 Task: Create a due date automation trigger when advanced on, 2 hours before a card is due add basic without the blue label.
Action: Mouse moved to (856, 263)
Screenshot: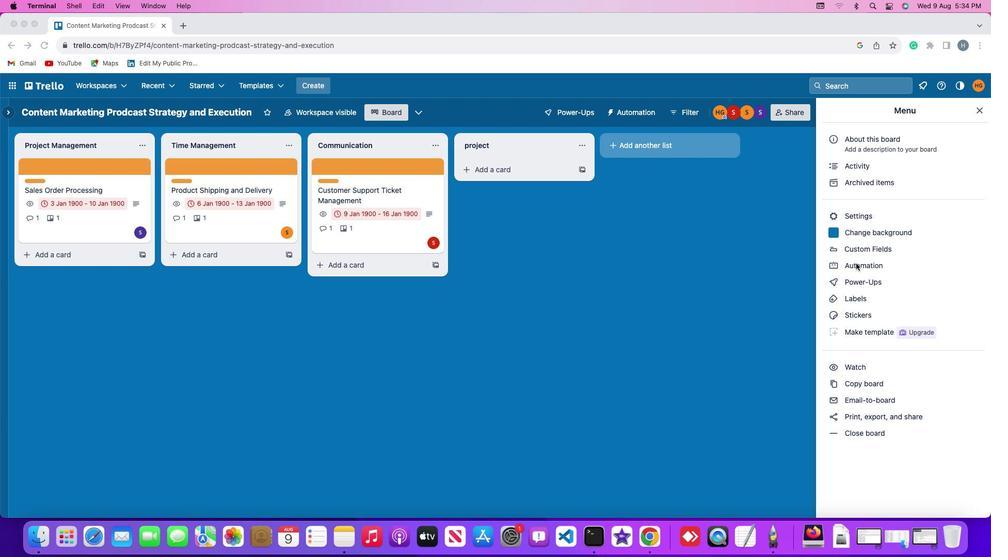 
Action: Mouse pressed left at (856, 263)
Screenshot: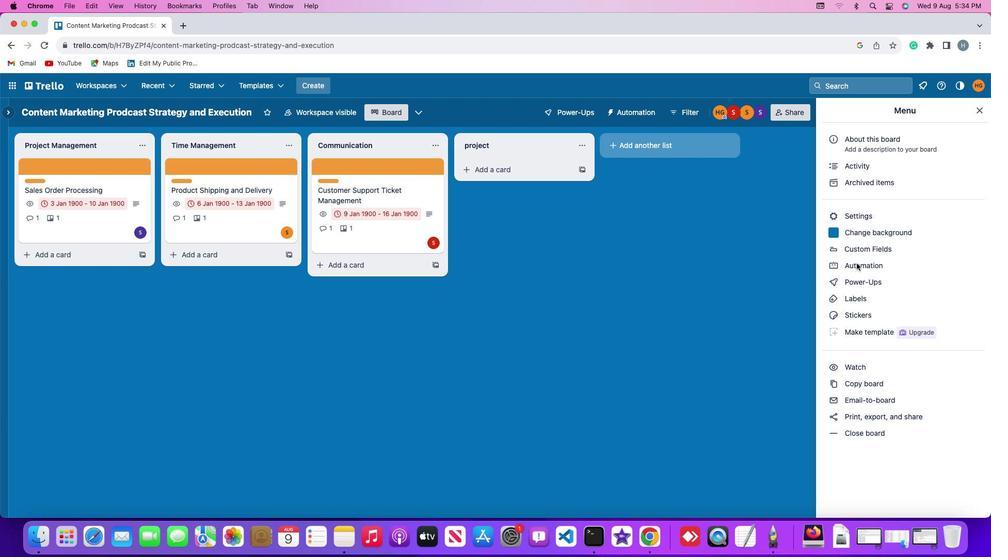 
Action: Mouse moved to (856, 263)
Screenshot: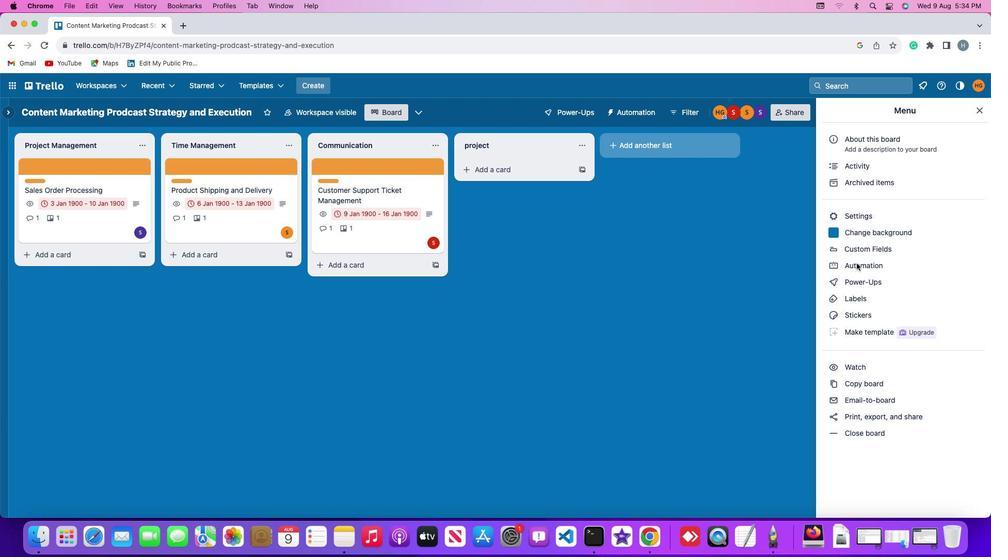 
Action: Mouse pressed left at (856, 263)
Screenshot: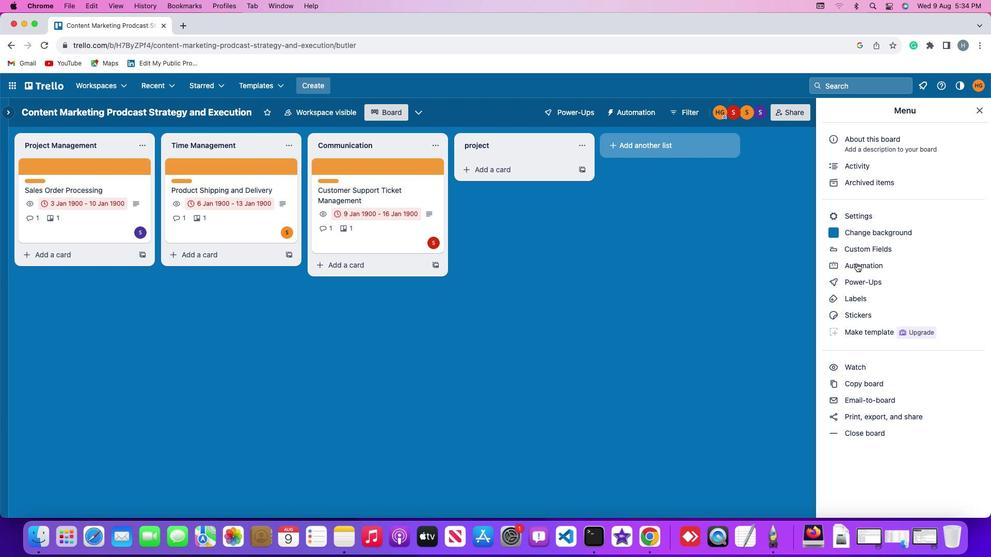 
Action: Mouse moved to (70, 245)
Screenshot: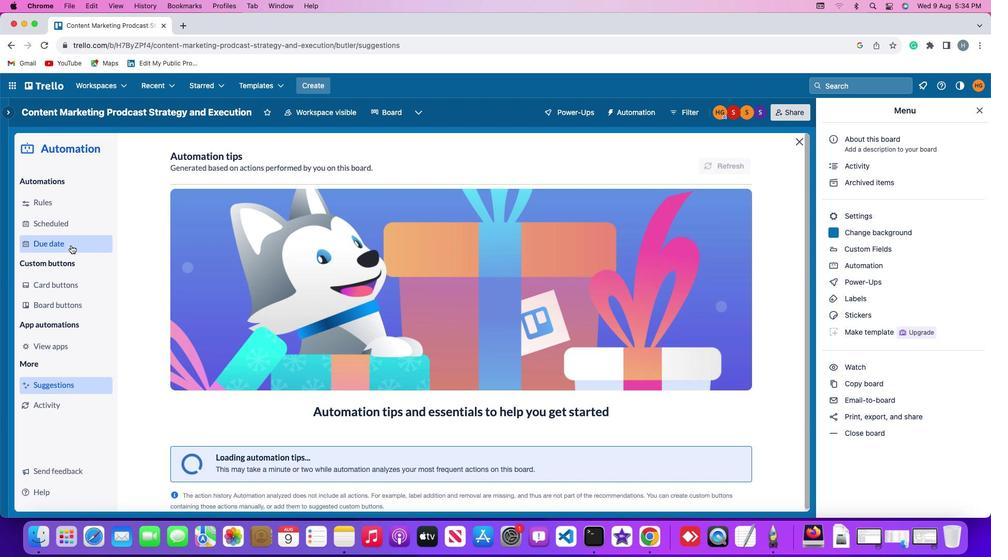 
Action: Mouse pressed left at (70, 245)
Screenshot: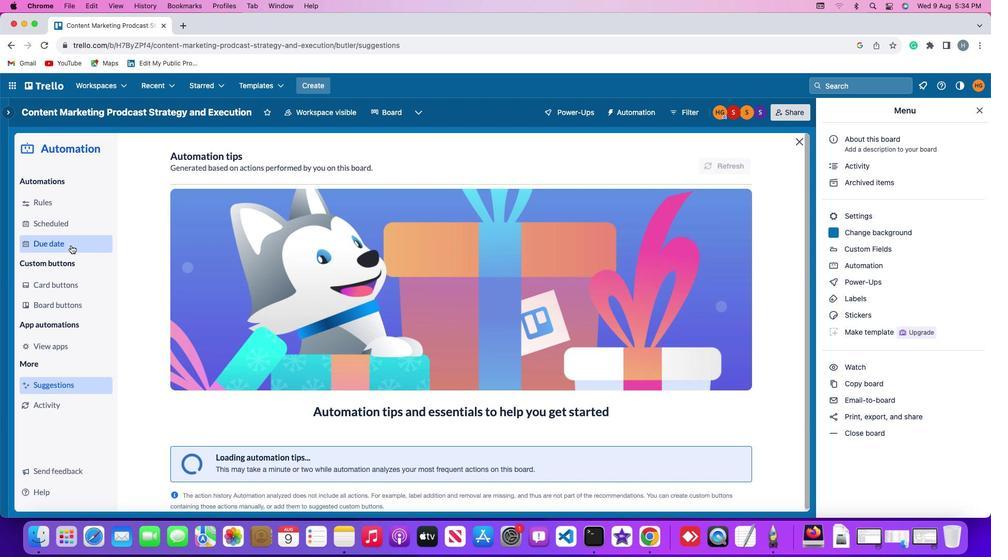 
Action: Mouse moved to (707, 161)
Screenshot: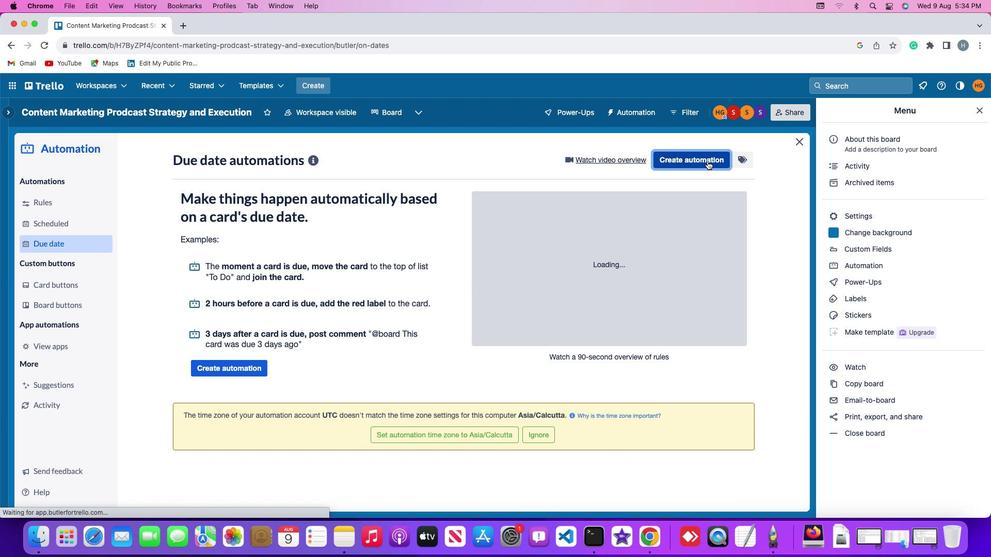 
Action: Mouse pressed left at (707, 161)
Screenshot: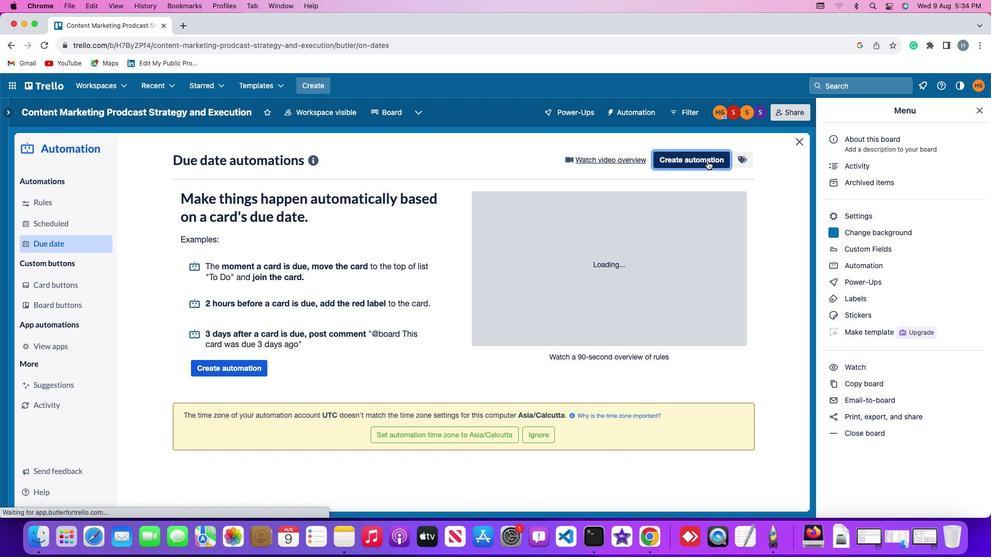 
Action: Mouse moved to (339, 260)
Screenshot: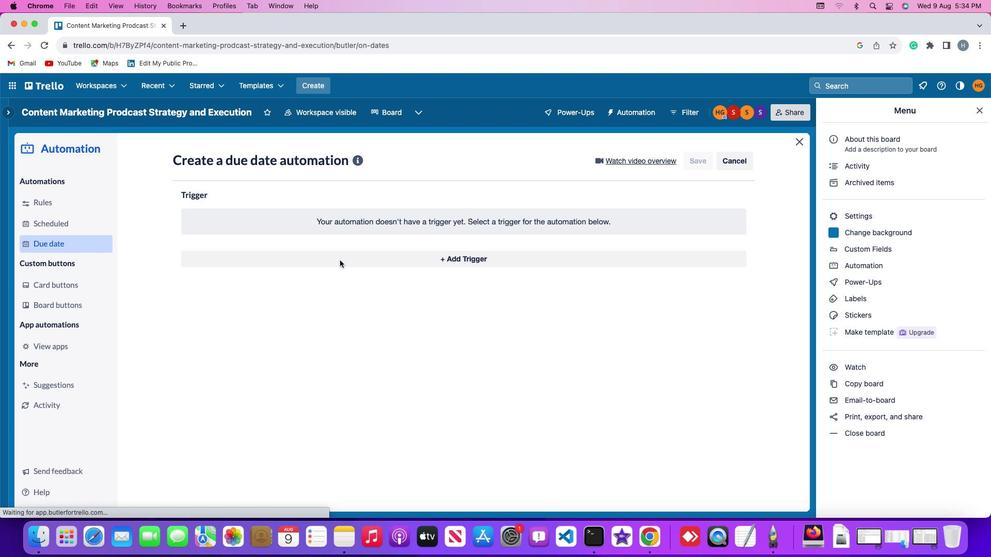 
Action: Mouse pressed left at (339, 260)
Screenshot: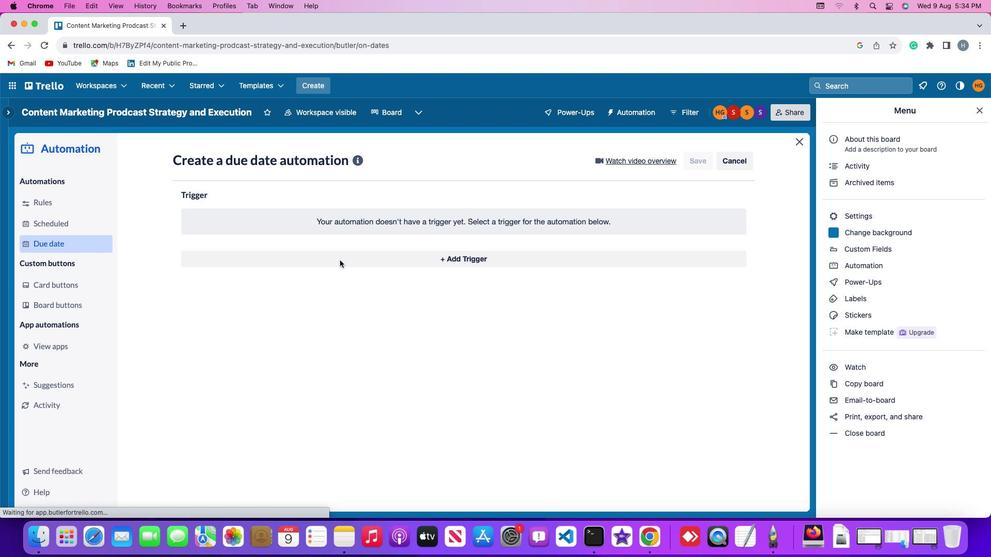 
Action: Mouse moved to (198, 408)
Screenshot: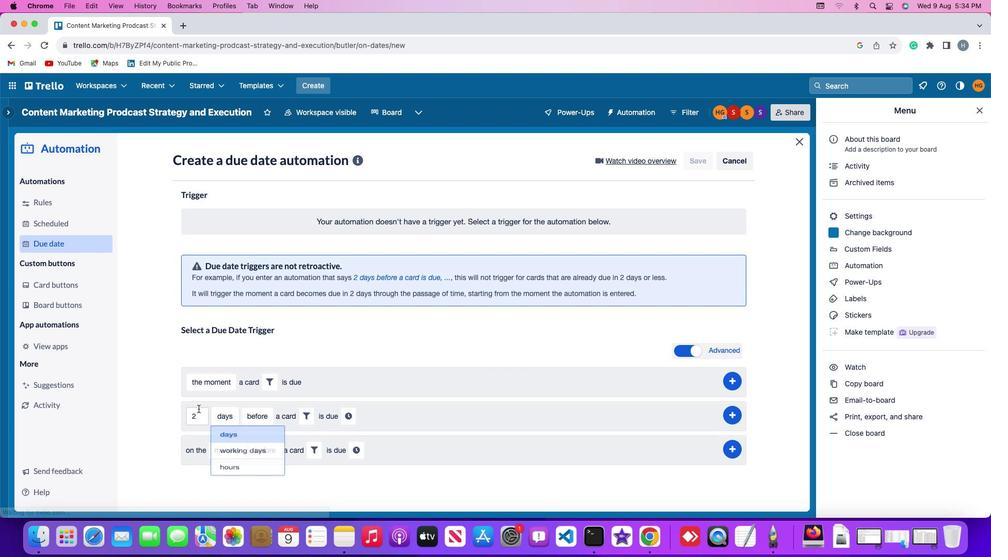 
Action: Mouse pressed left at (198, 408)
Screenshot: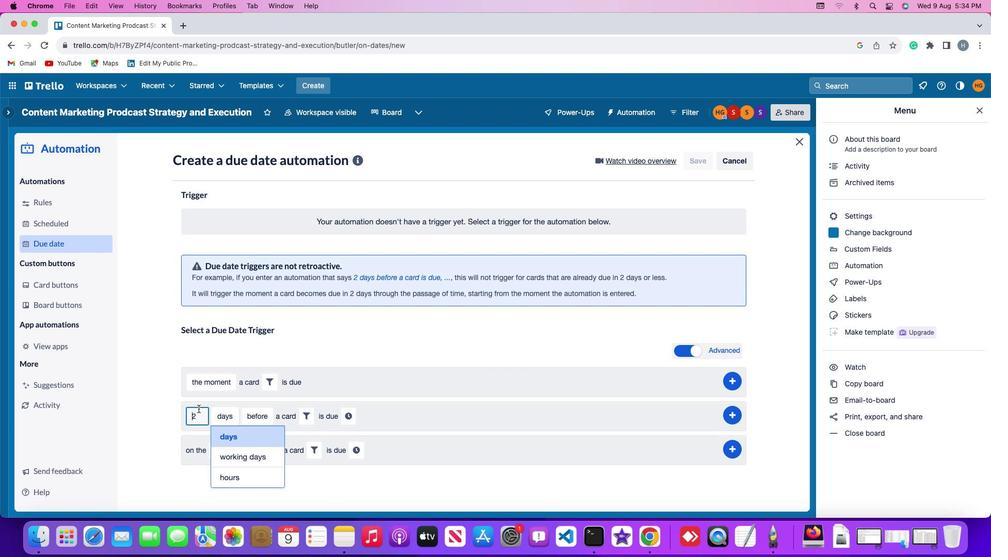 
Action: Key pressed Key.rightKey.backspace'2'
Screenshot: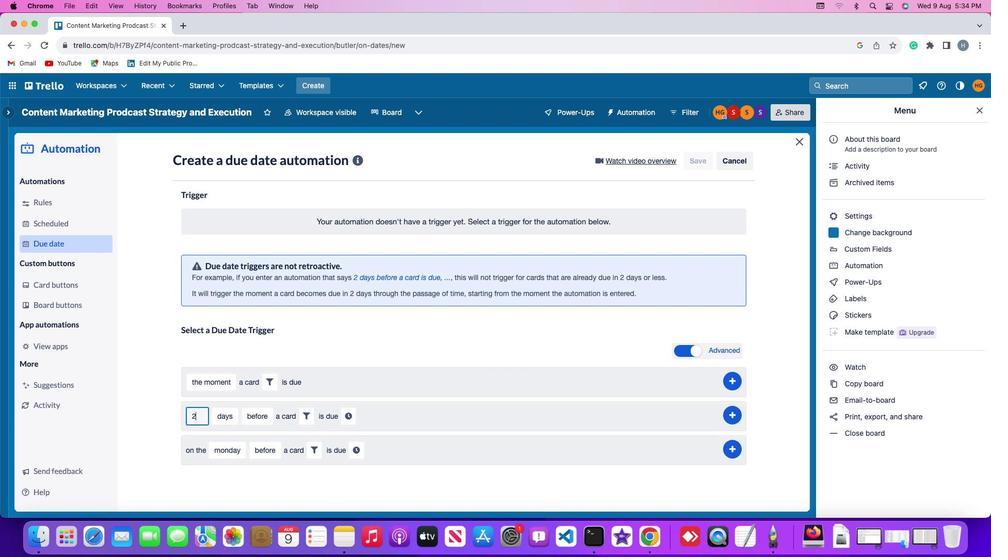 
Action: Mouse moved to (225, 411)
Screenshot: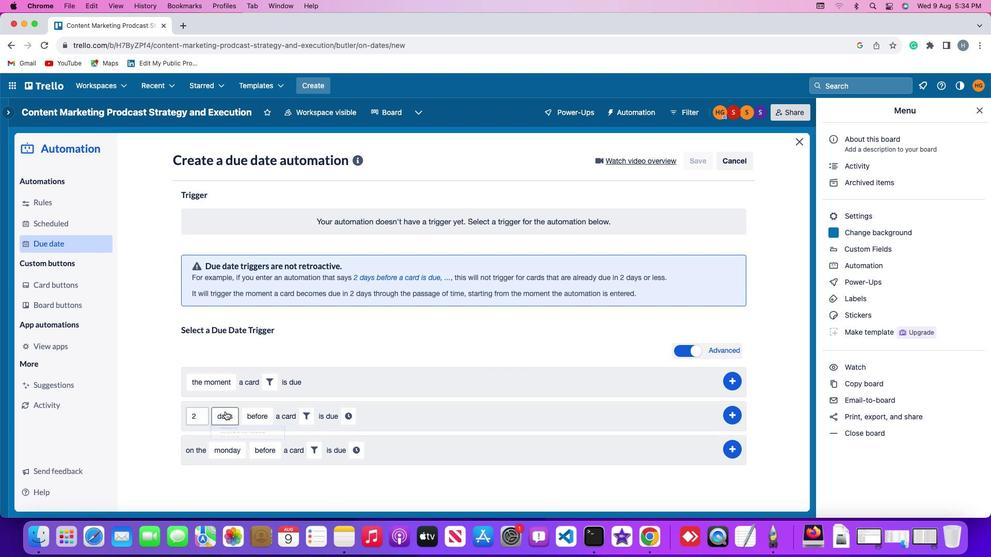 
Action: Mouse pressed left at (225, 411)
Screenshot: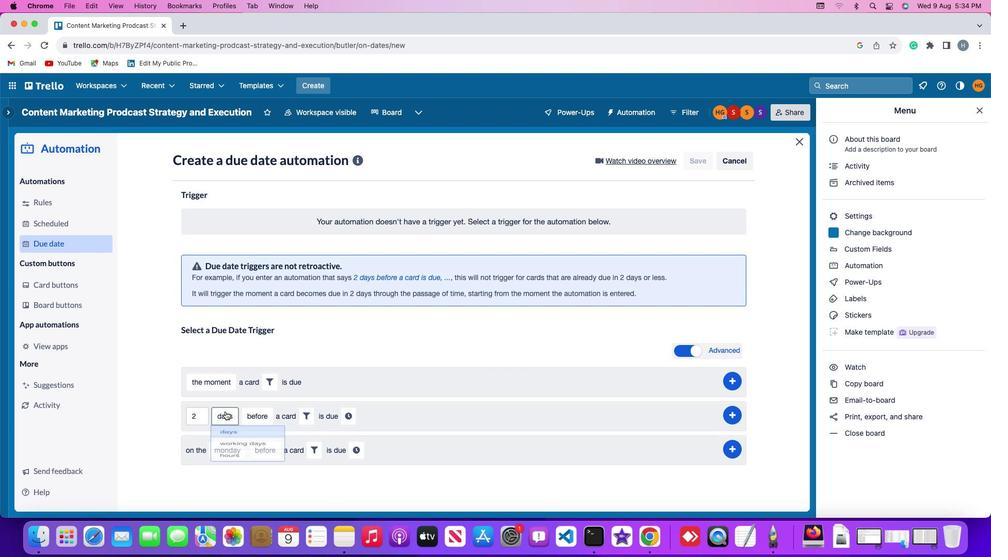 
Action: Mouse moved to (232, 478)
Screenshot: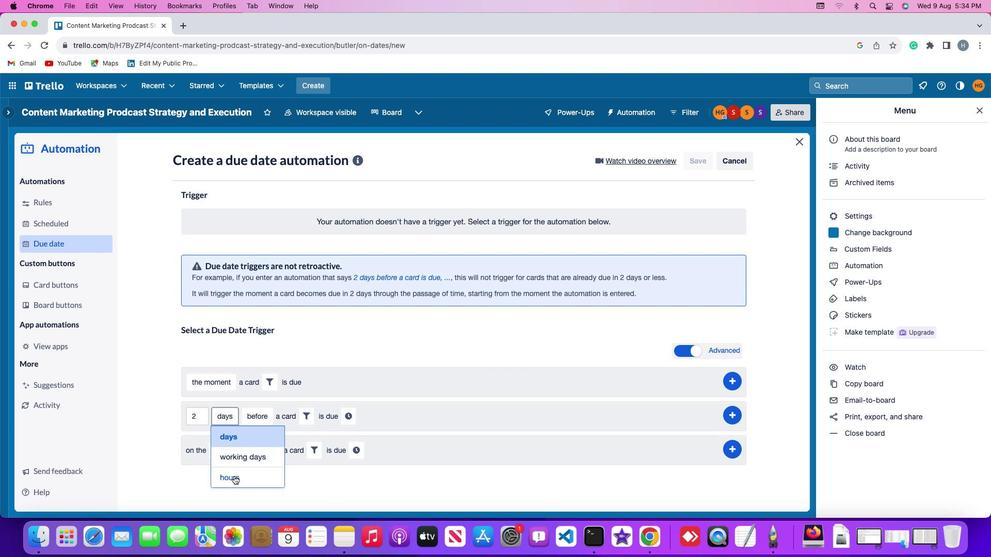 
Action: Mouse pressed left at (232, 478)
Screenshot: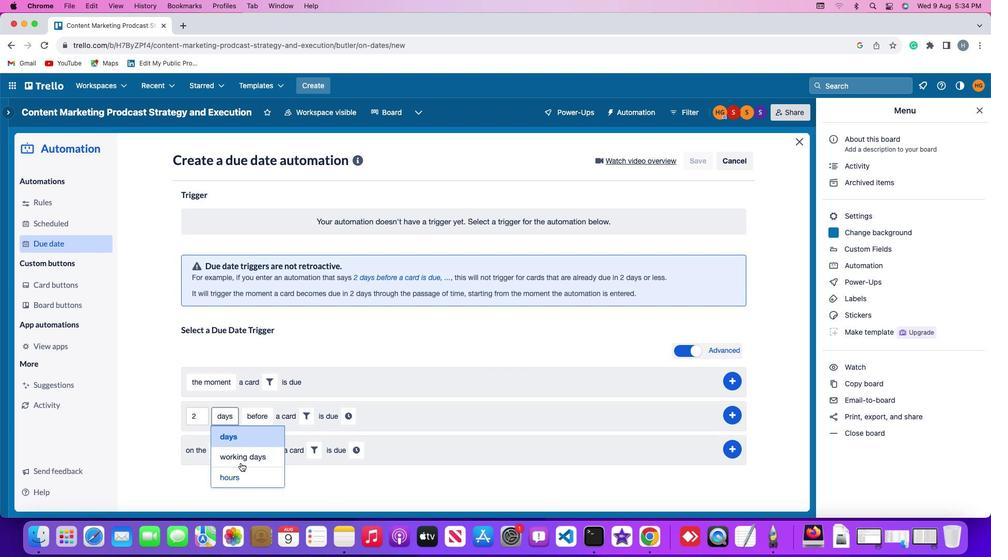 
Action: Mouse moved to (260, 414)
Screenshot: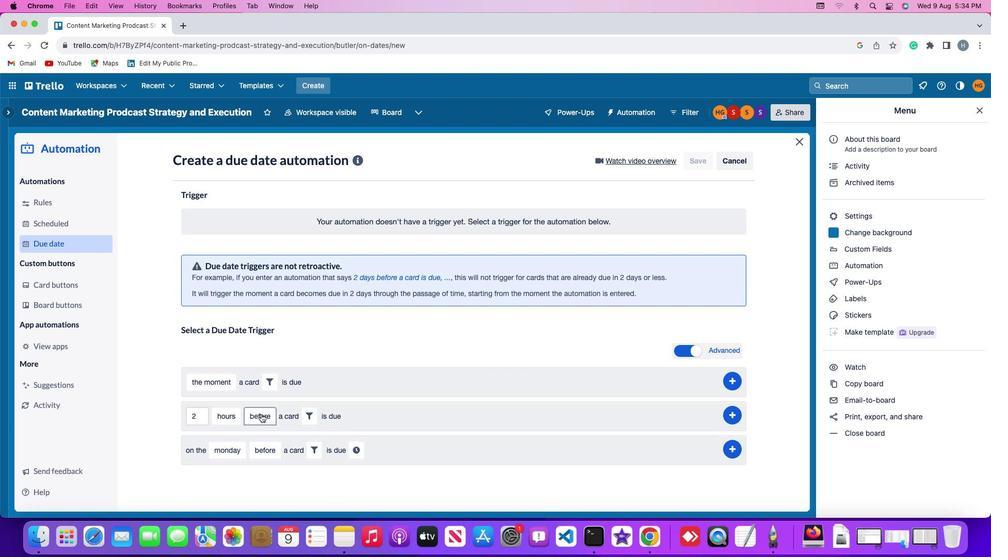 
Action: Mouse pressed left at (260, 414)
Screenshot: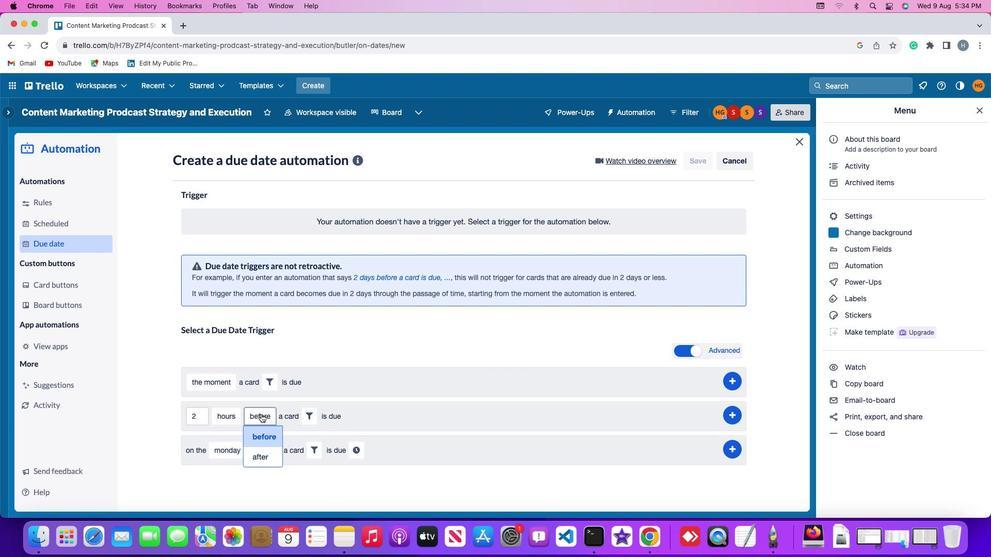 
Action: Mouse moved to (263, 437)
Screenshot: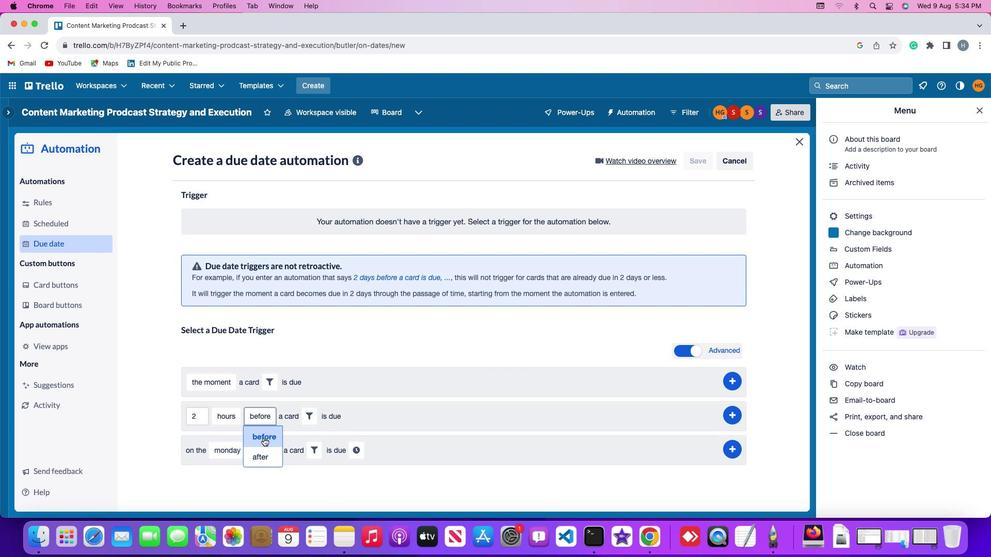 
Action: Mouse pressed left at (263, 437)
Screenshot: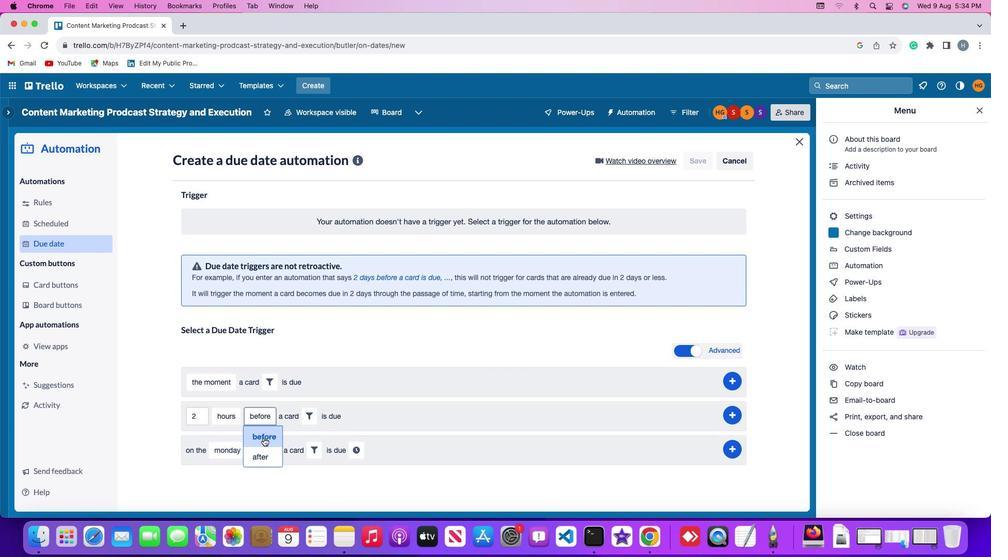 
Action: Mouse moved to (306, 418)
Screenshot: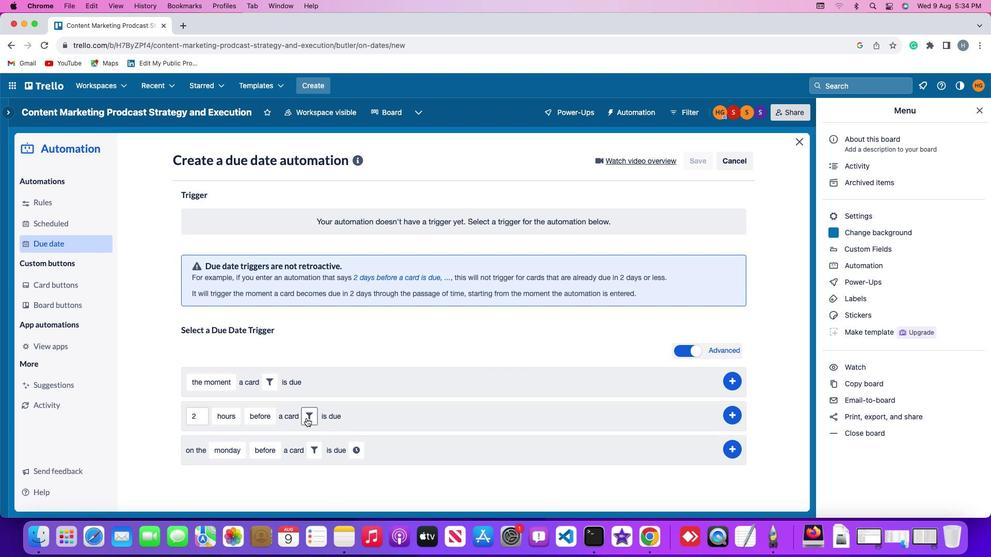 
Action: Mouse pressed left at (306, 418)
Screenshot: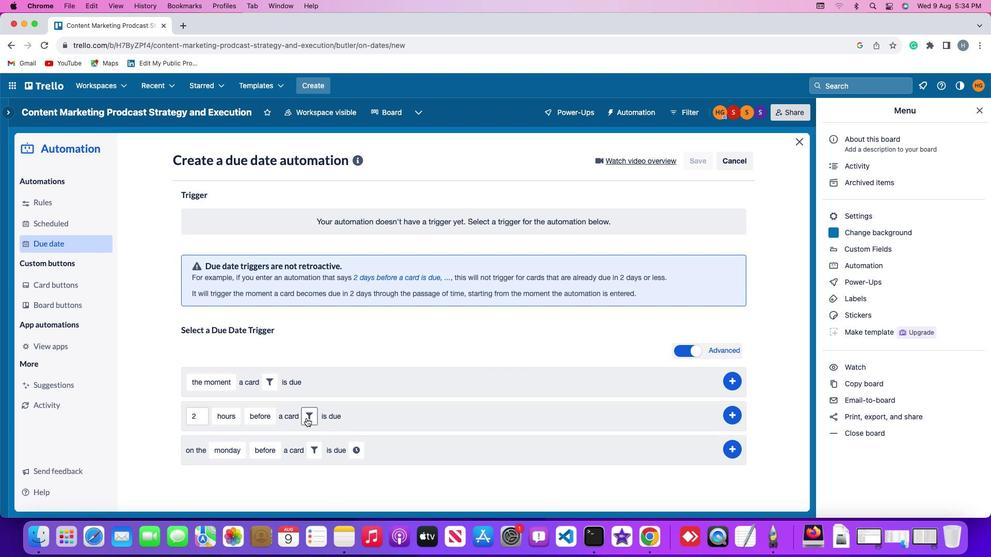 
Action: Mouse moved to (270, 468)
Screenshot: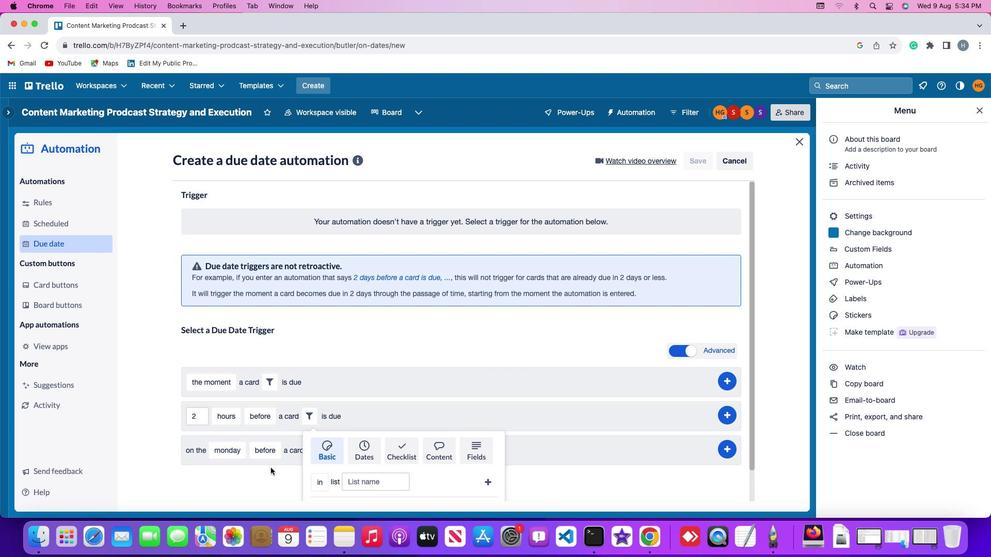 
Action: Mouse scrolled (270, 468) with delta (0, 0)
Screenshot: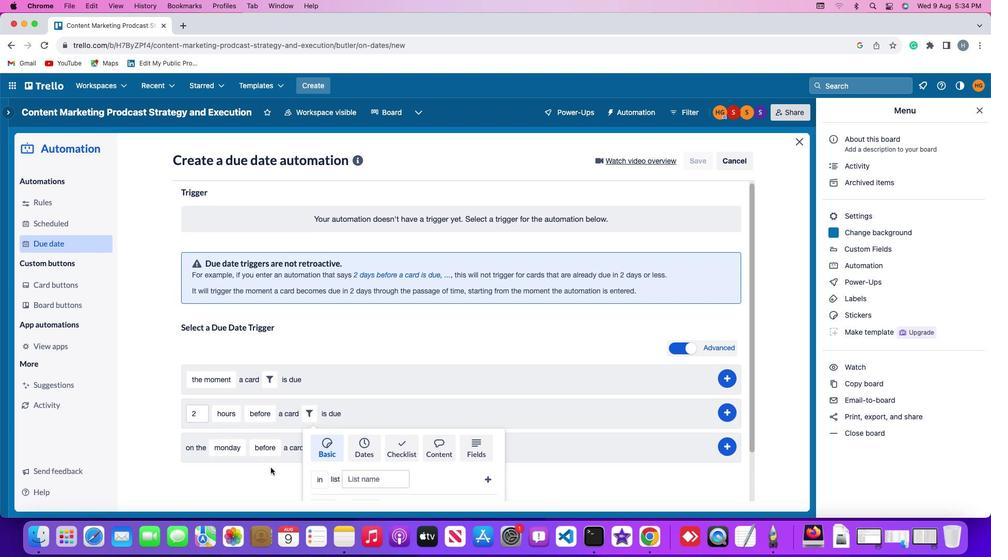 
Action: Mouse scrolled (270, 468) with delta (0, 0)
Screenshot: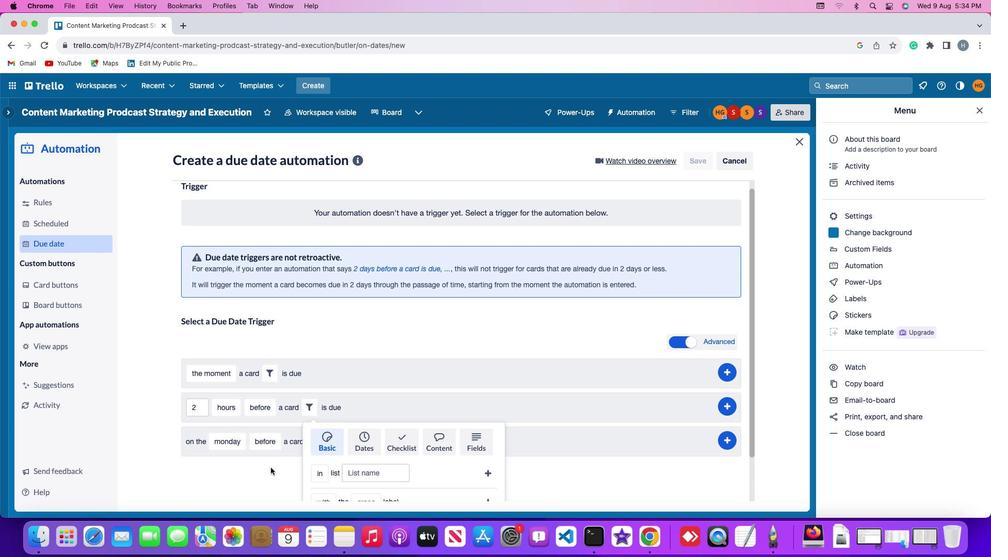 
Action: Mouse scrolled (270, 468) with delta (0, -1)
Screenshot: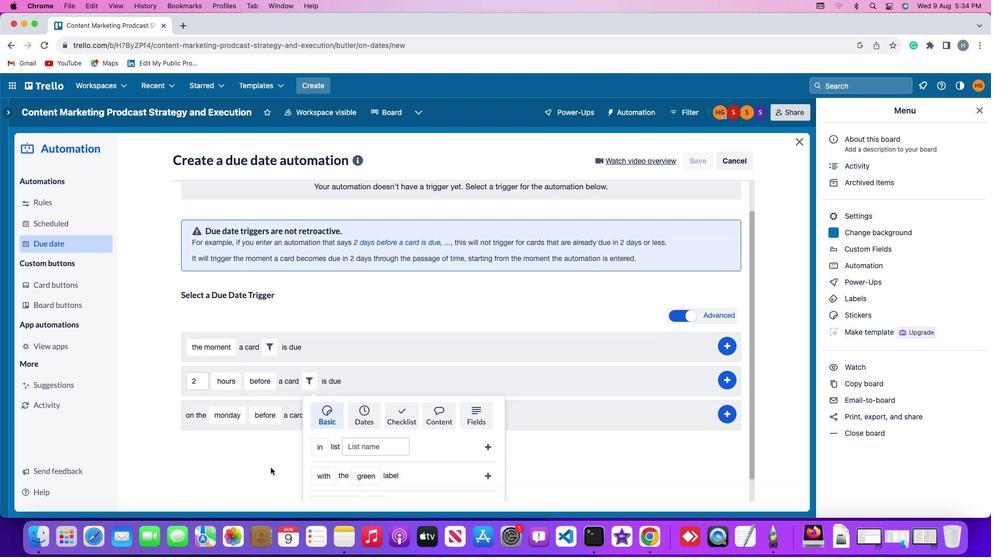 
Action: Mouse moved to (323, 449)
Screenshot: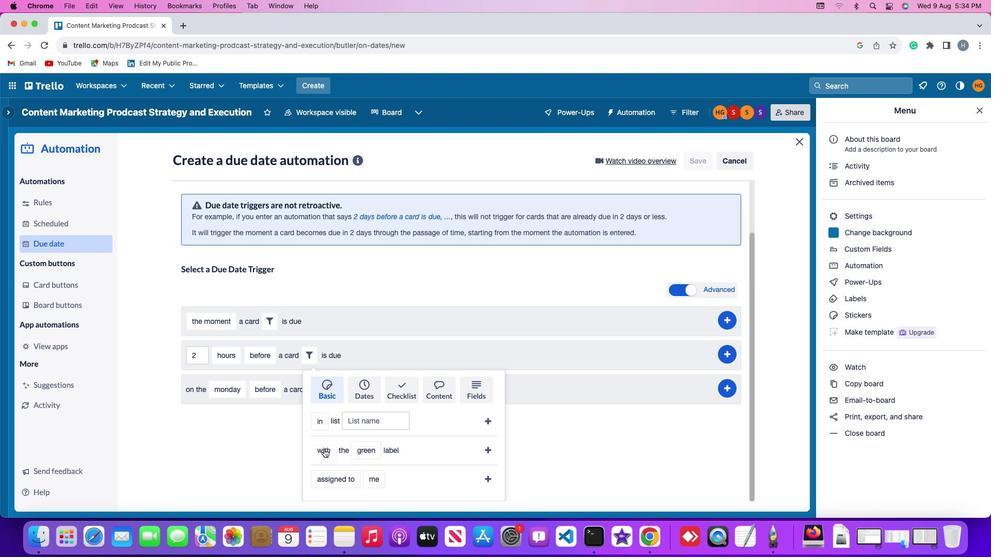 
Action: Mouse pressed left at (323, 449)
Screenshot: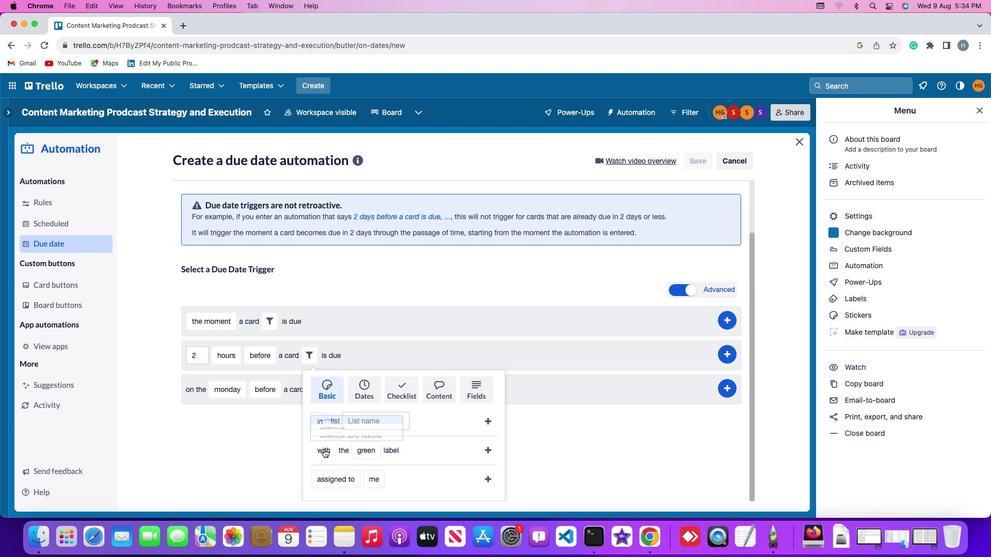 
Action: Mouse moved to (334, 405)
Screenshot: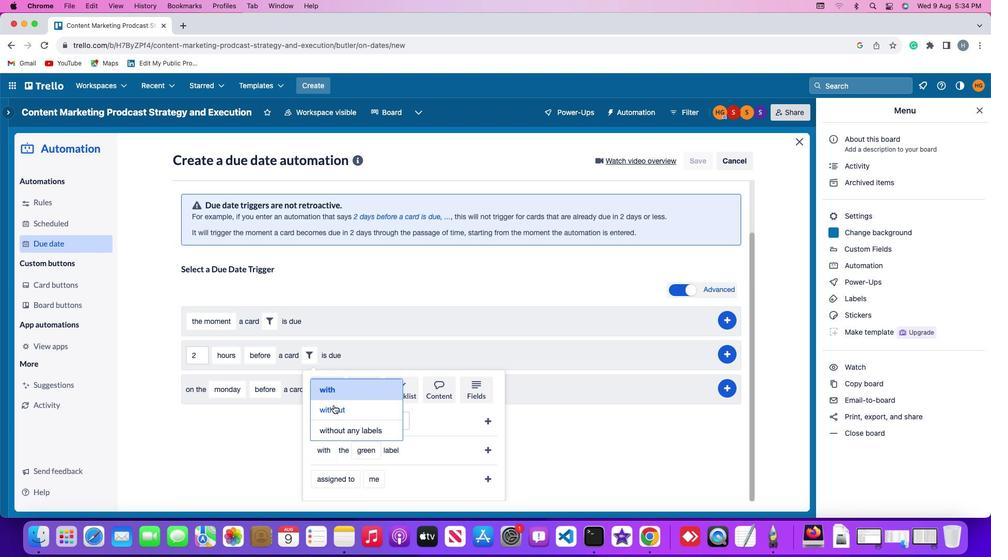 
Action: Mouse pressed left at (334, 405)
Screenshot: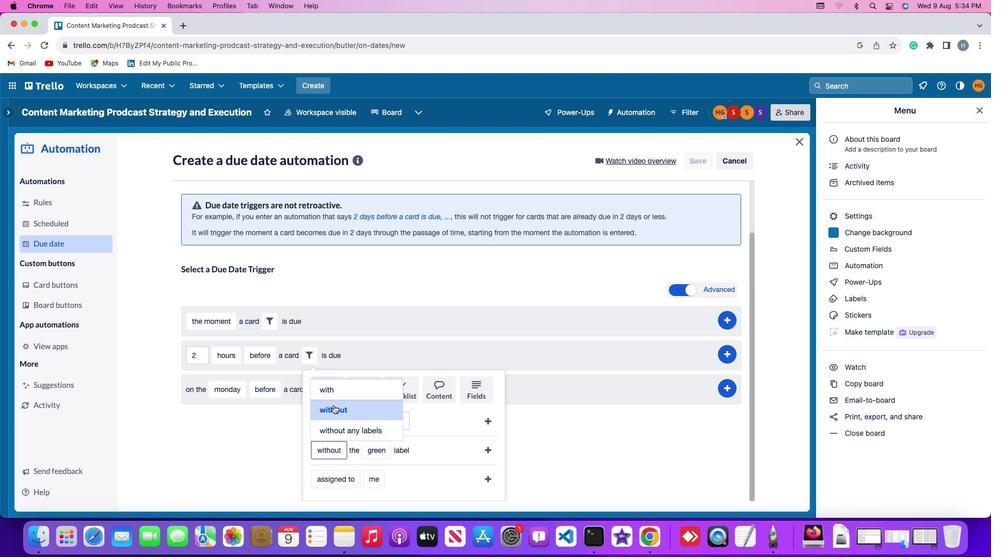 
Action: Mouse moved to (374, 452)
Screenshot: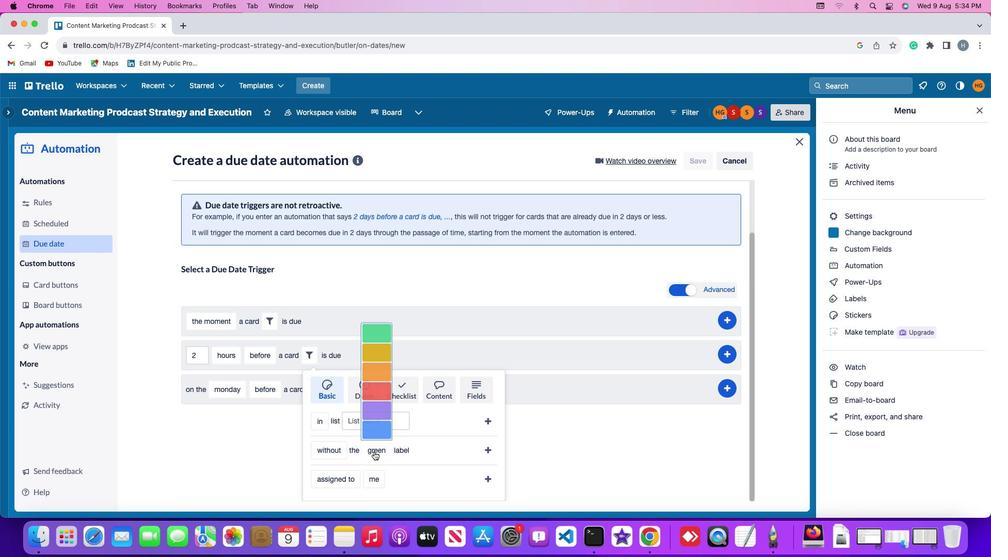
Action: Mouse pressed left at (374, 452)
Screenshot: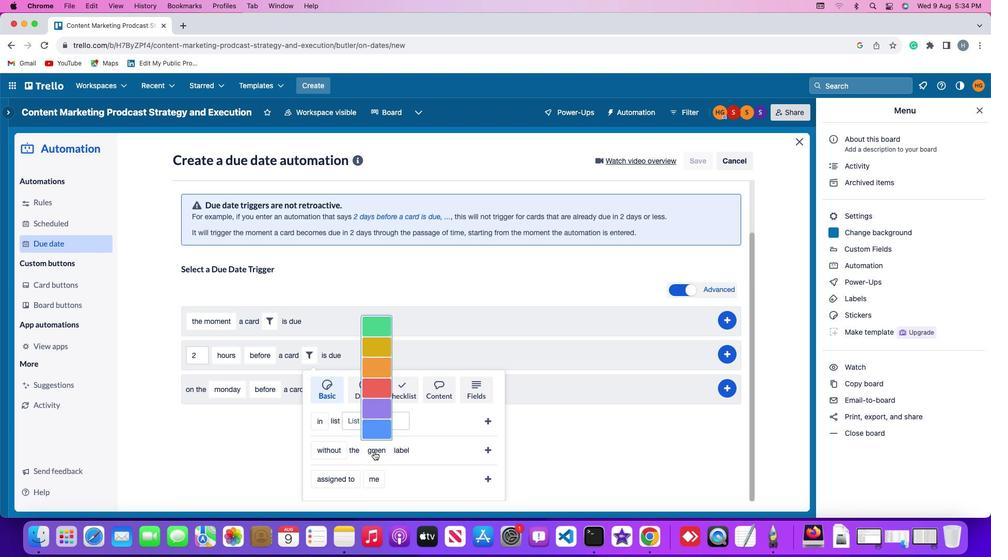 
Action: Mouse moved to (379, 435)
Screenshot: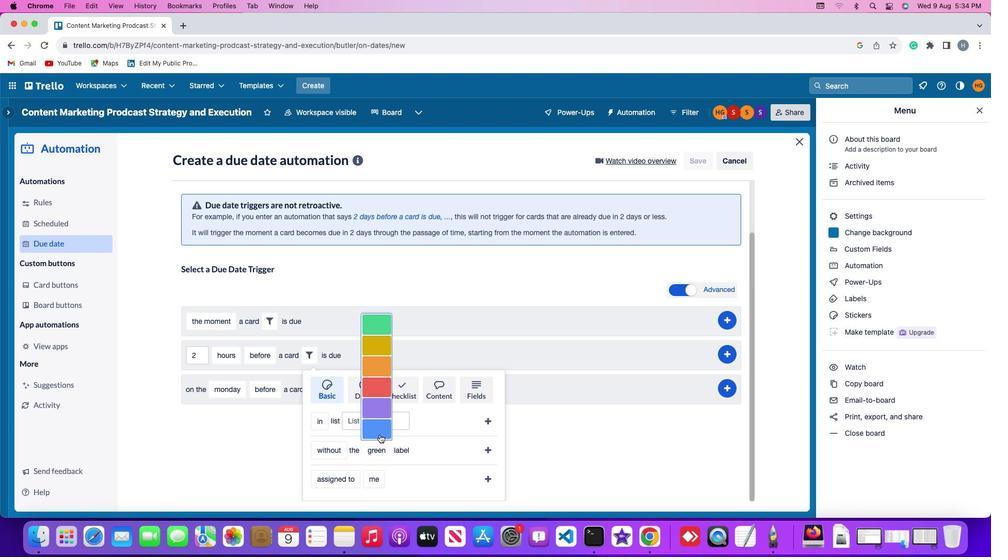 
Action: Mouse pressed left at (379, 435)
Screenshot: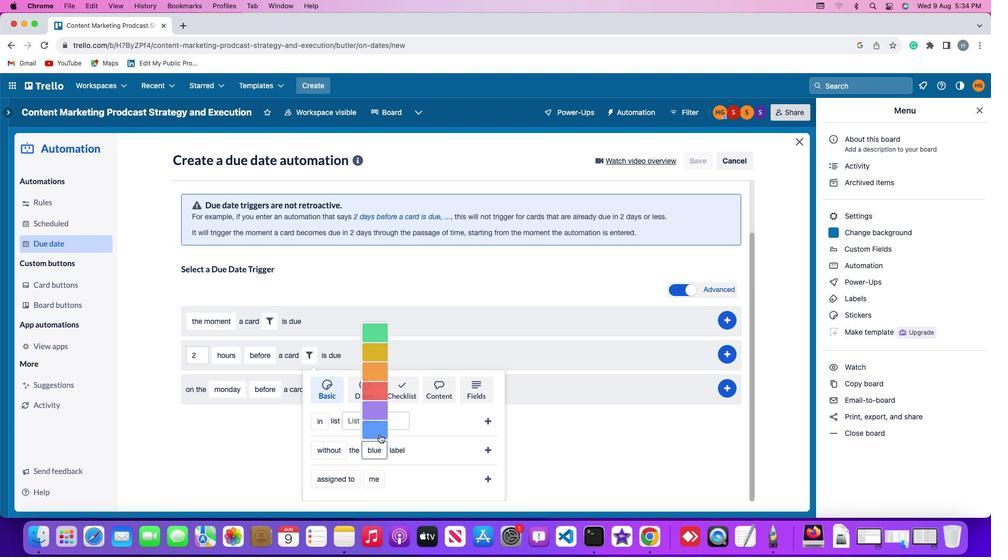
Action: Mouse moved to (489, 447)
Screenshot: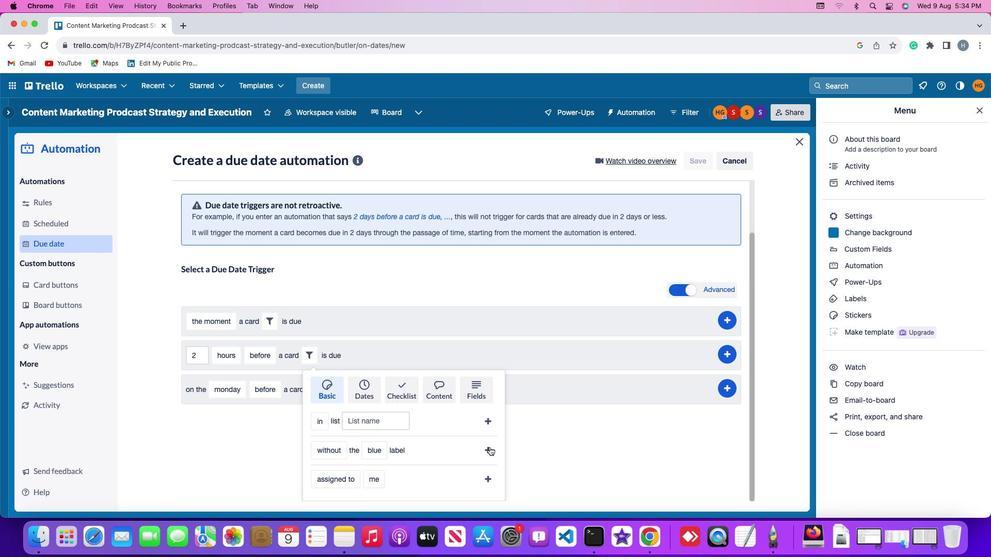 
Action: Mouse pressed left at (489, 447)
Screenshot: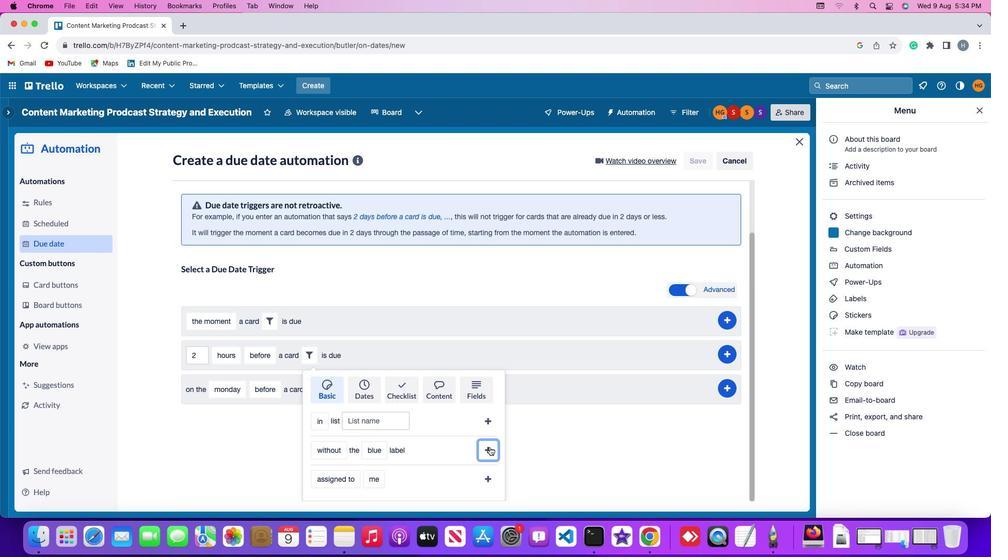 
Action: Mouse moved to (736, 413)
Screenshot: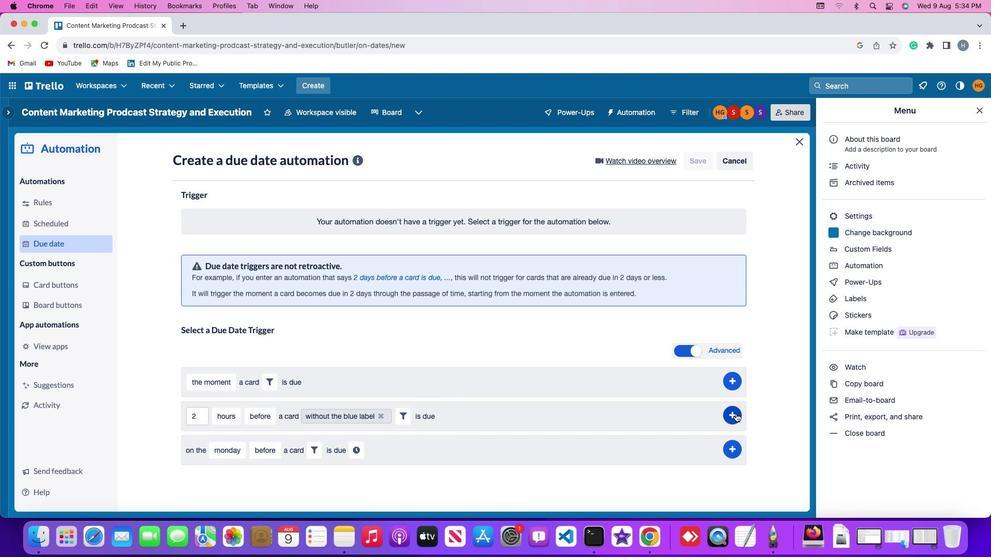 
Action: Mouse pressed left at (736, 413)
Screenshot: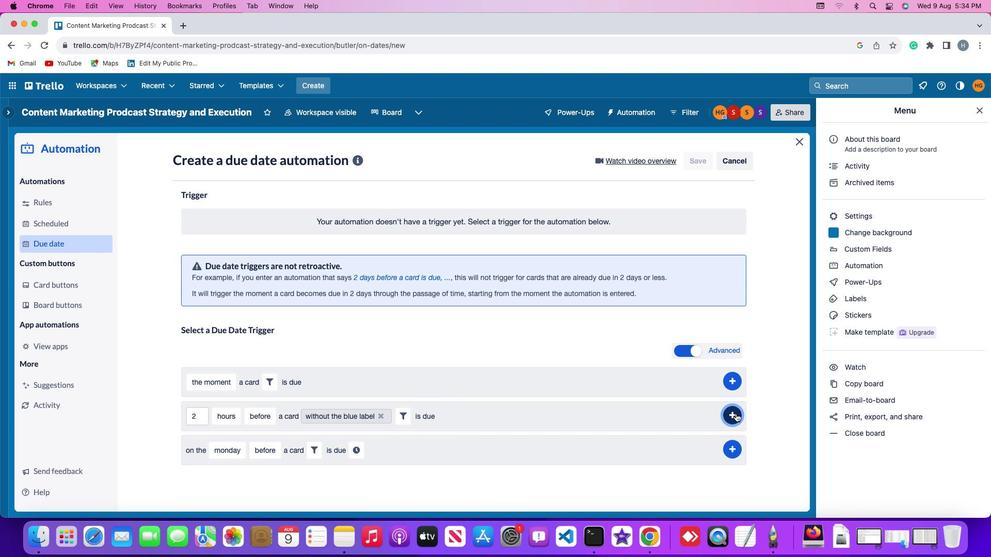 
Action: Mouse moved to (765, 322)
Screenshot: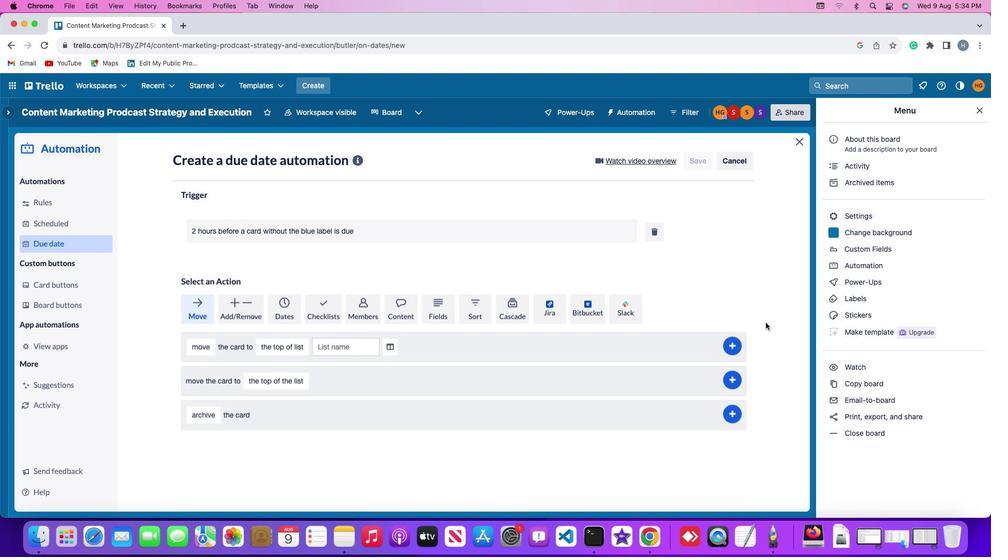 
